 Task: Look for products in the category "Cider" with apple flavor only,
Action: Mouse moved to (820, 314)
Screenshot: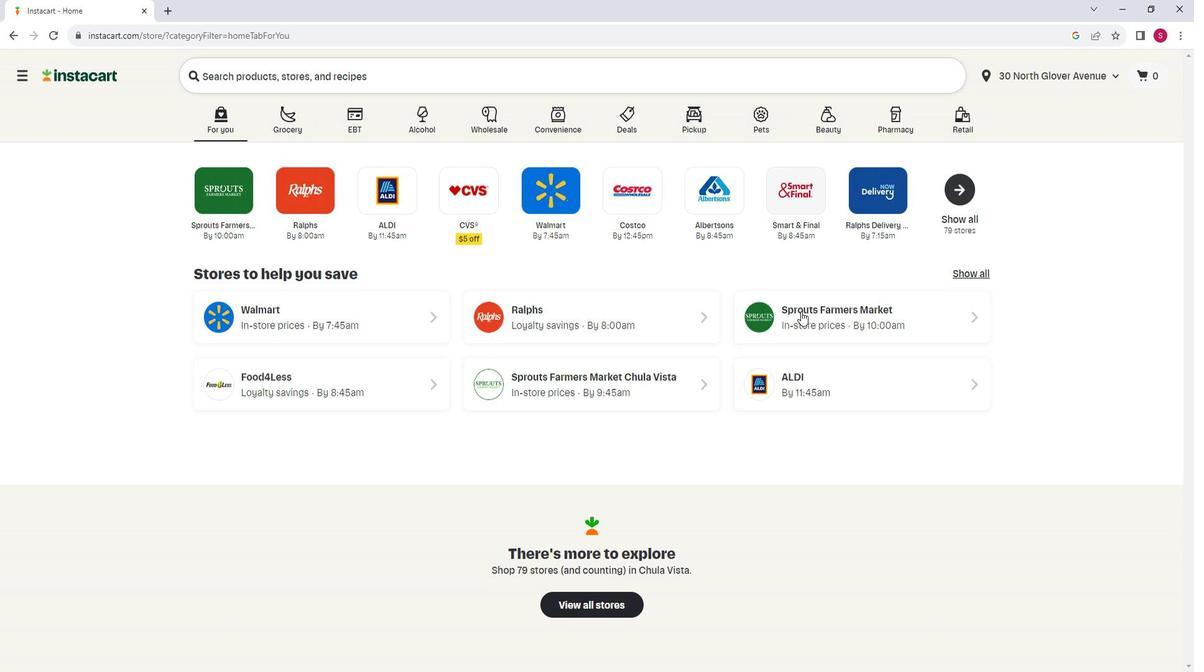 
Action: Mouse pressed left at (820, 314)
Screenshot: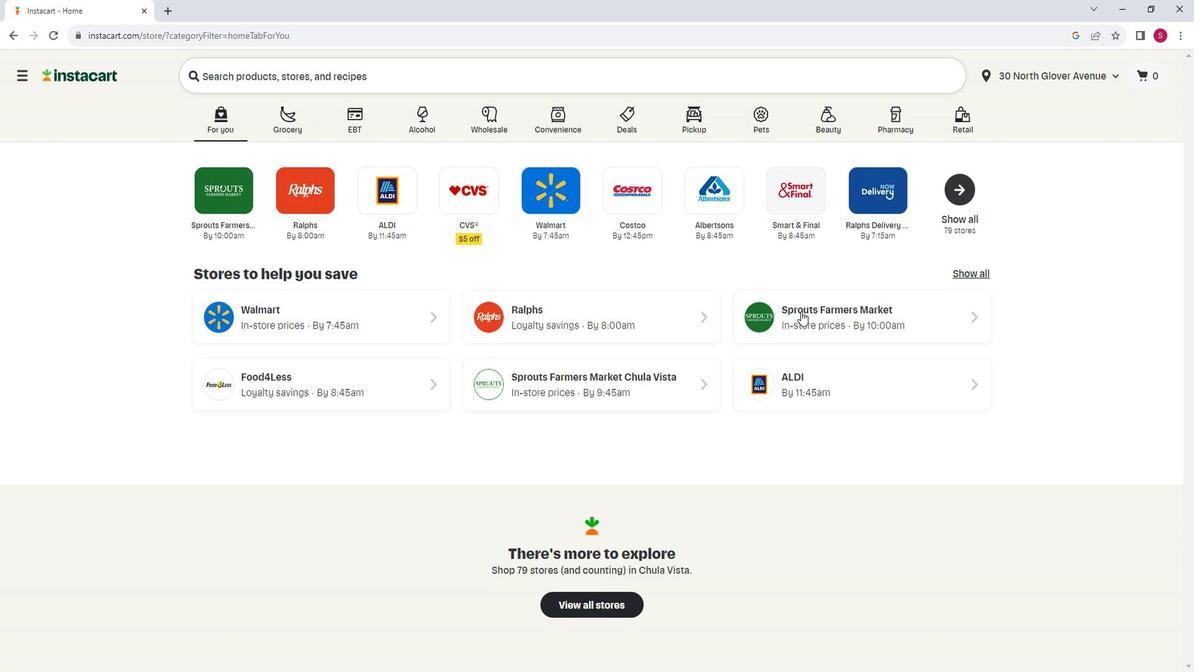 
Action: Mouse moved to (99, 466)
Screenshot: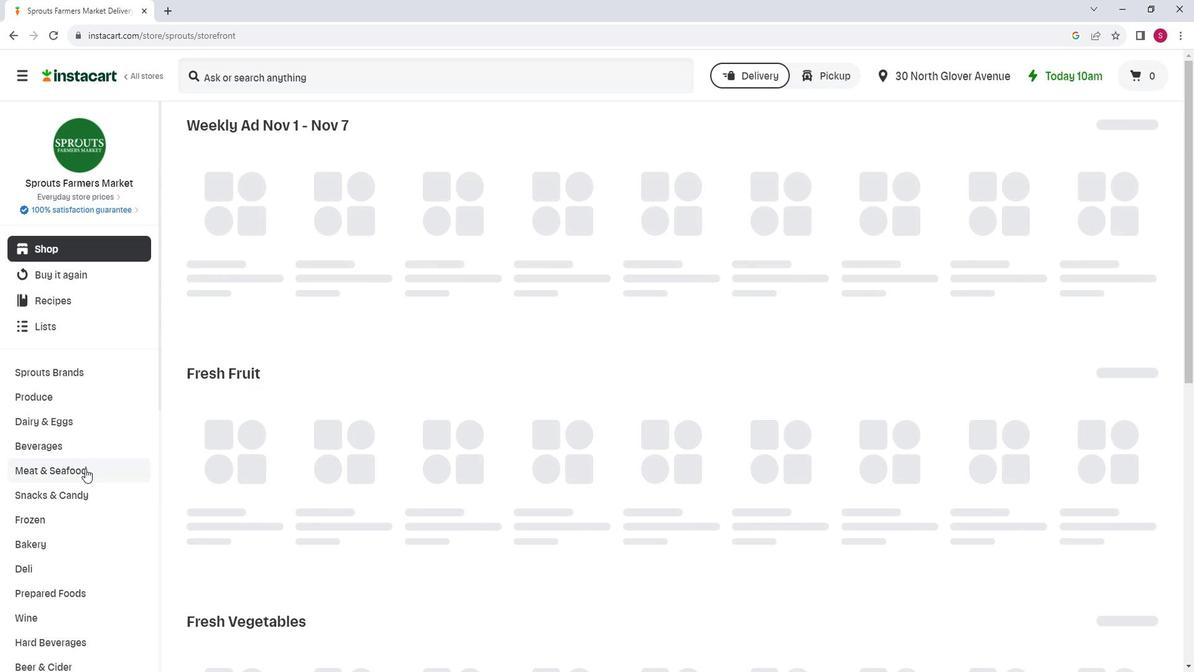 
Action: Mouse scrolled (99, 466) with delta (0, 0)
Screenshot: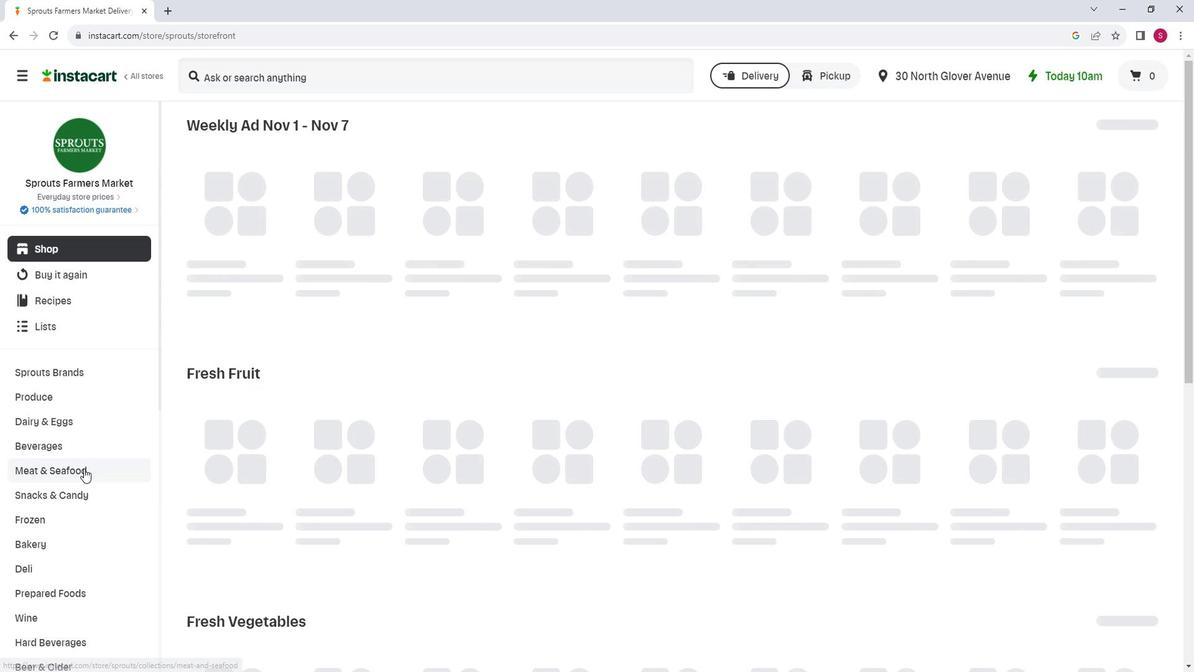 
Action: Mouse moved to (93, 594)
Screenshot: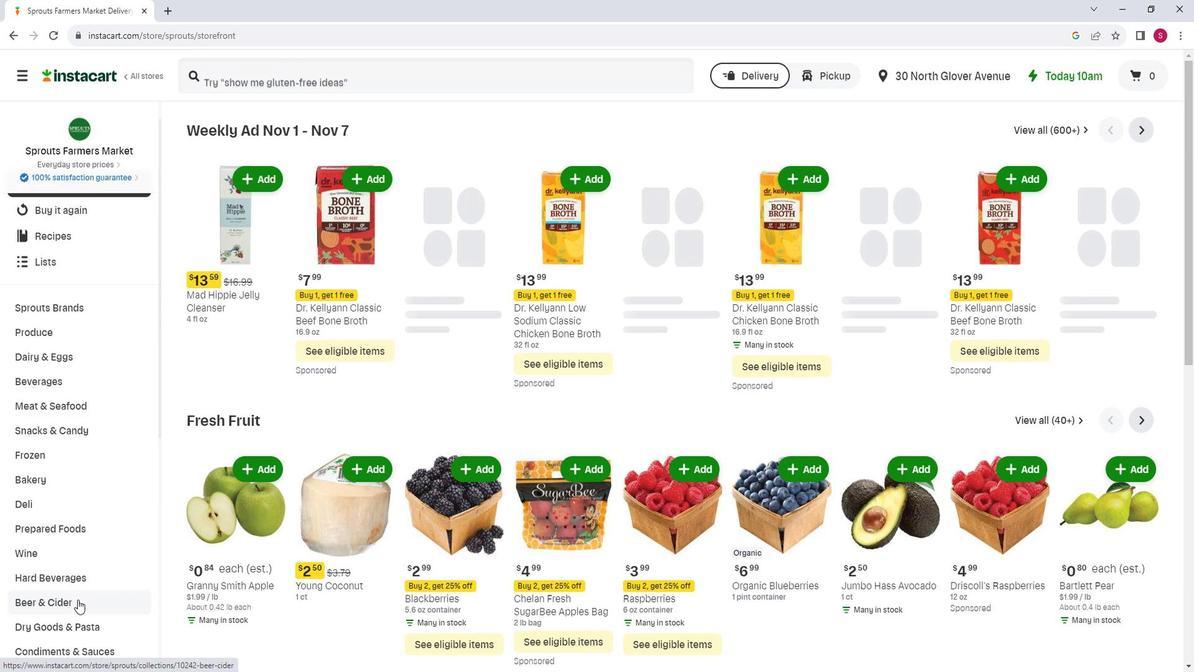 
Action: Mouse pressed left at (93, 594)
Screenshot: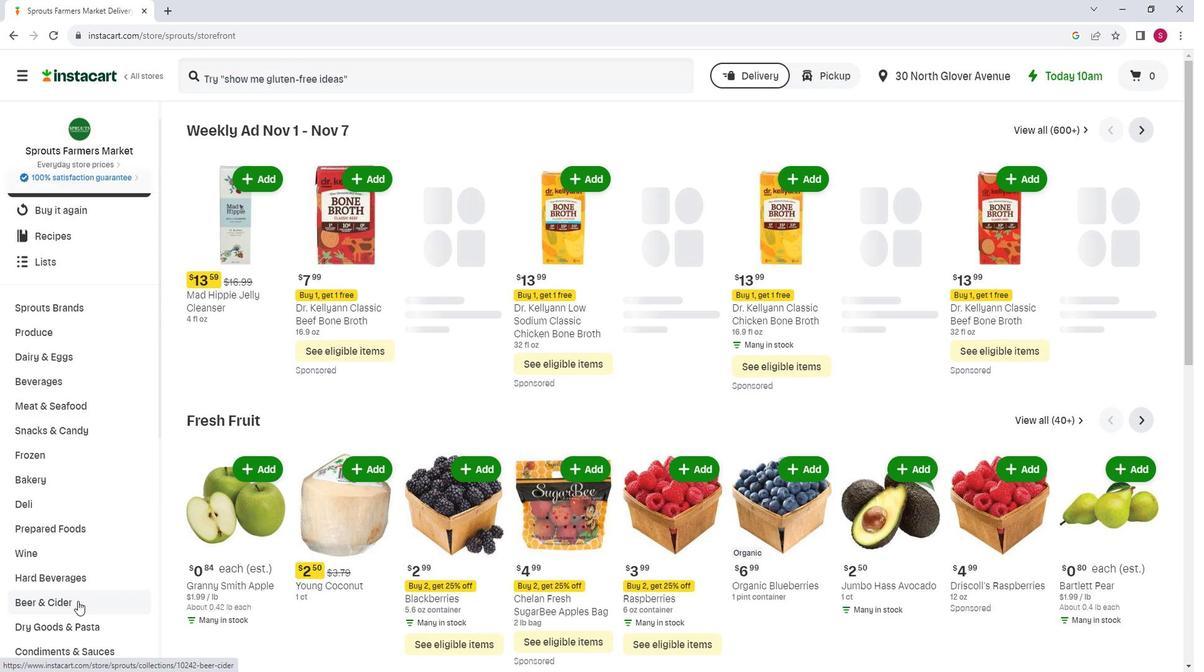 
Action: Mouse moved to (487, 166)
Screenshot: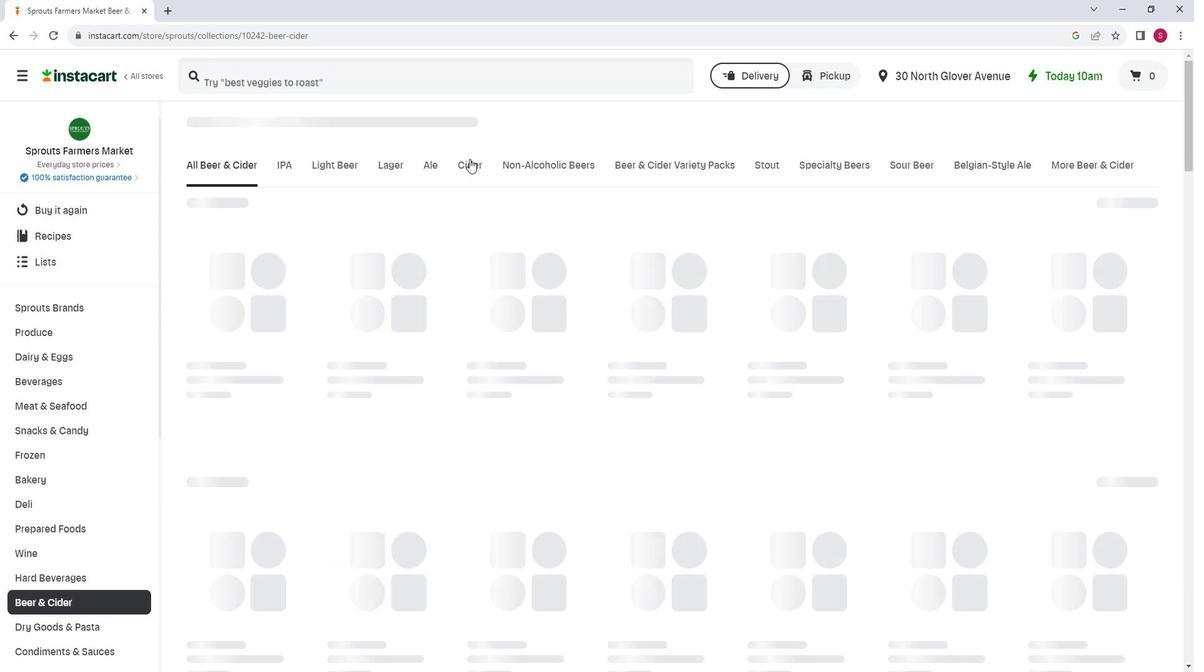 
Action: Mouse pressed left at (487, 166)
Screenshot: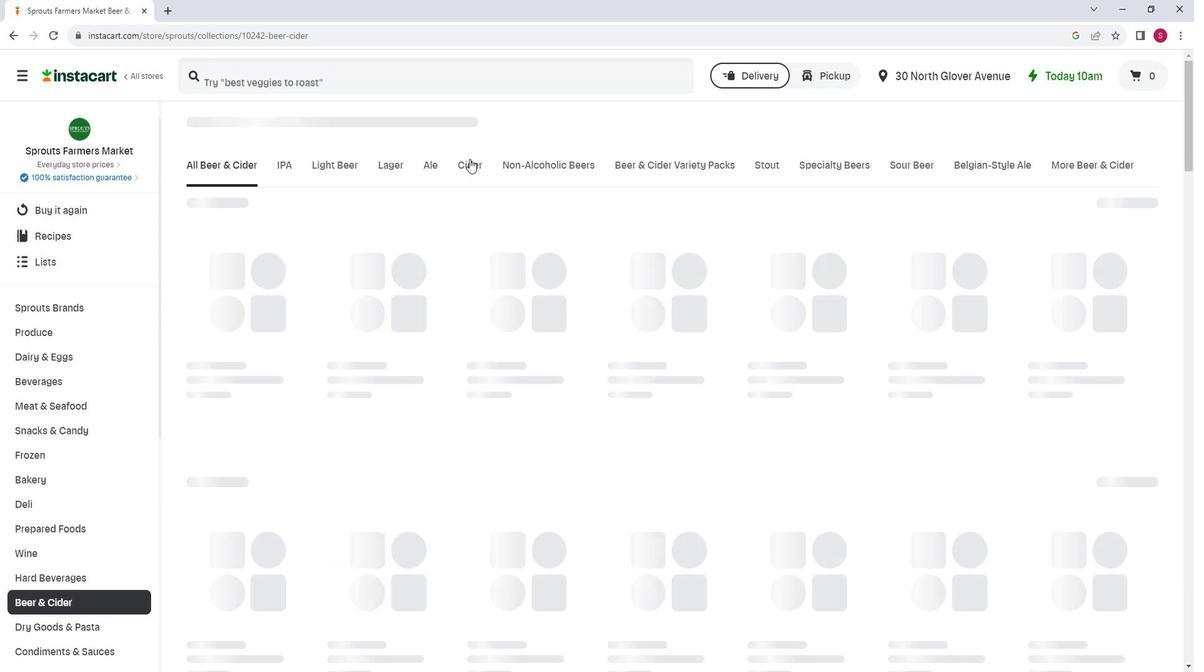 
Action: Mouse moved to (487, 174)
Screenshot: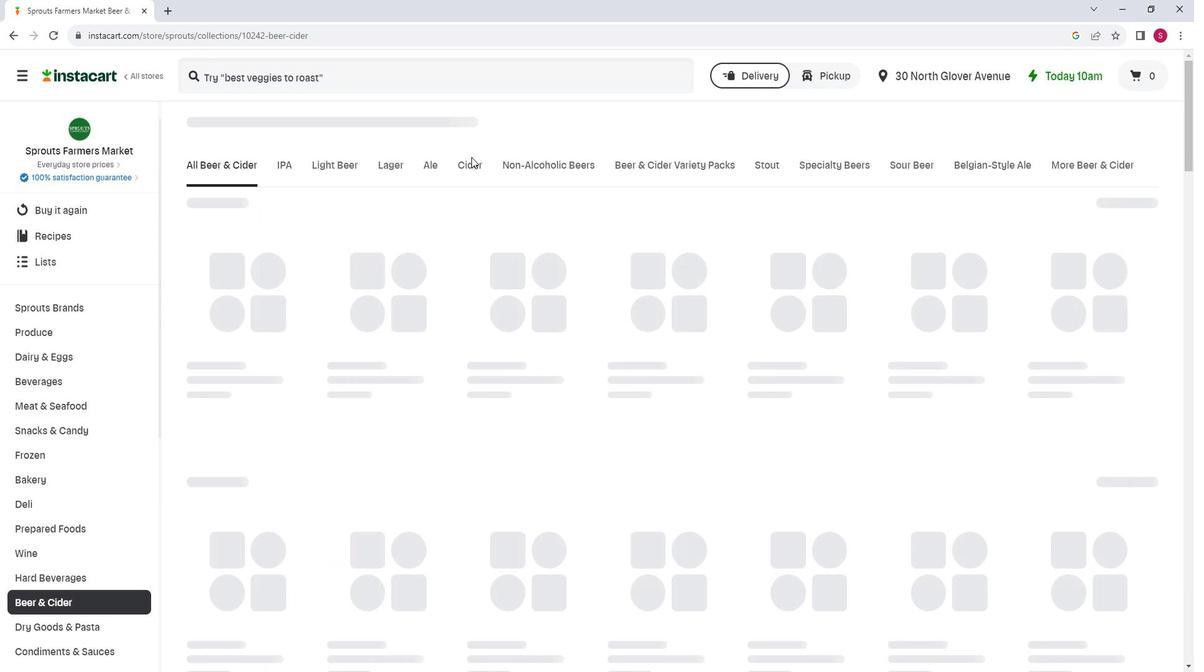 
Action: Mouse pressed left at (487, 174)
Screenshot: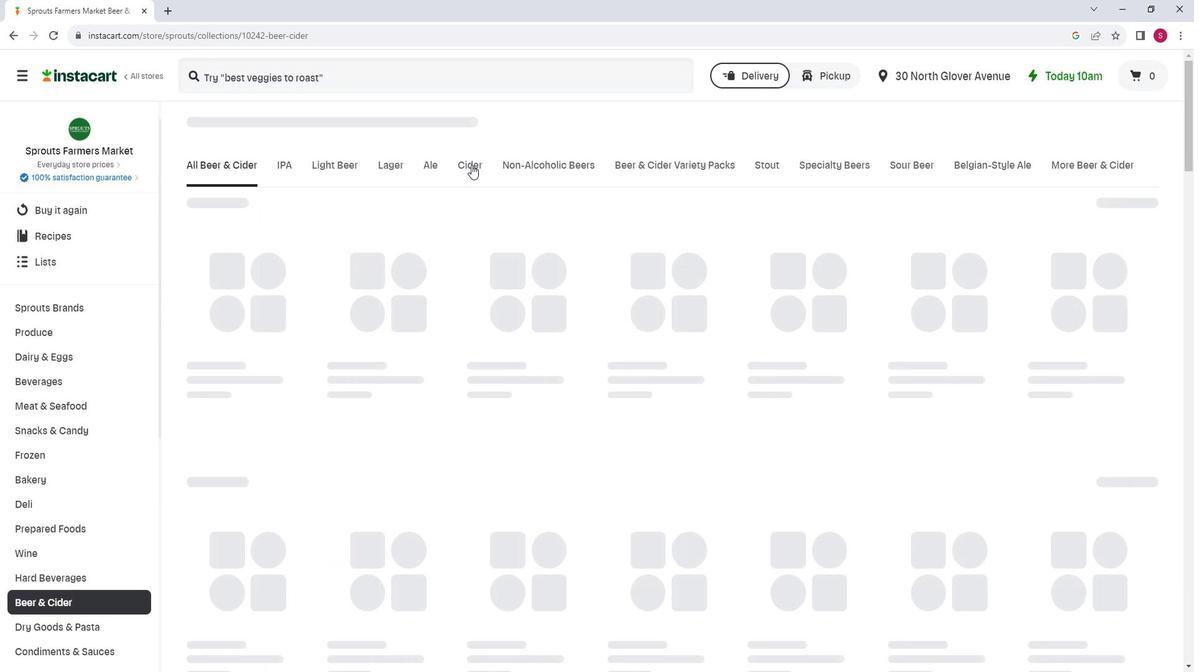 
Action: Mouse moved to (263, 216)
Screenshot: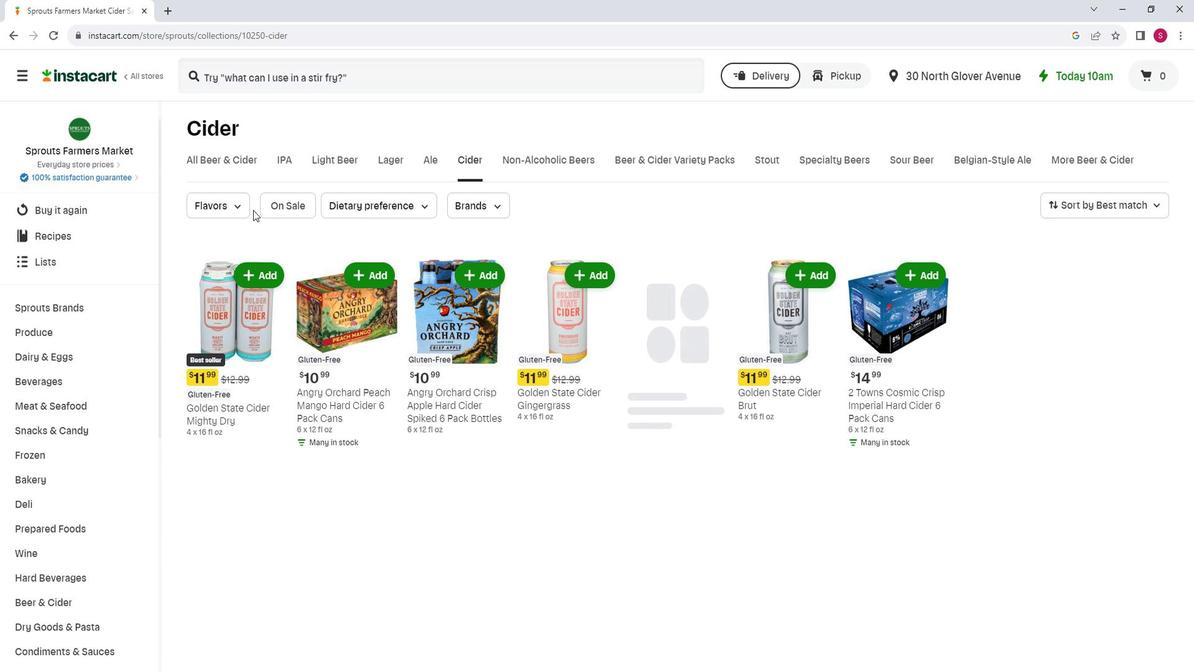 
Action: Mouse pressed left at (263, 216)
Screenshot: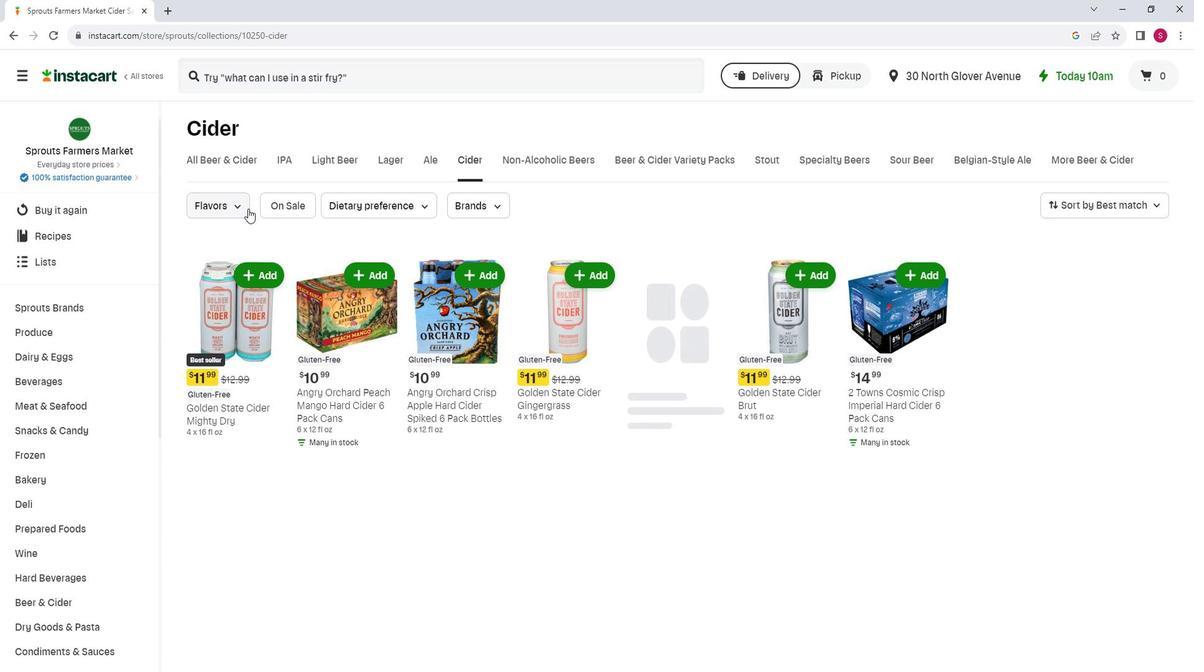 
Action: Mouse moved to (251, 245)
Screenshot: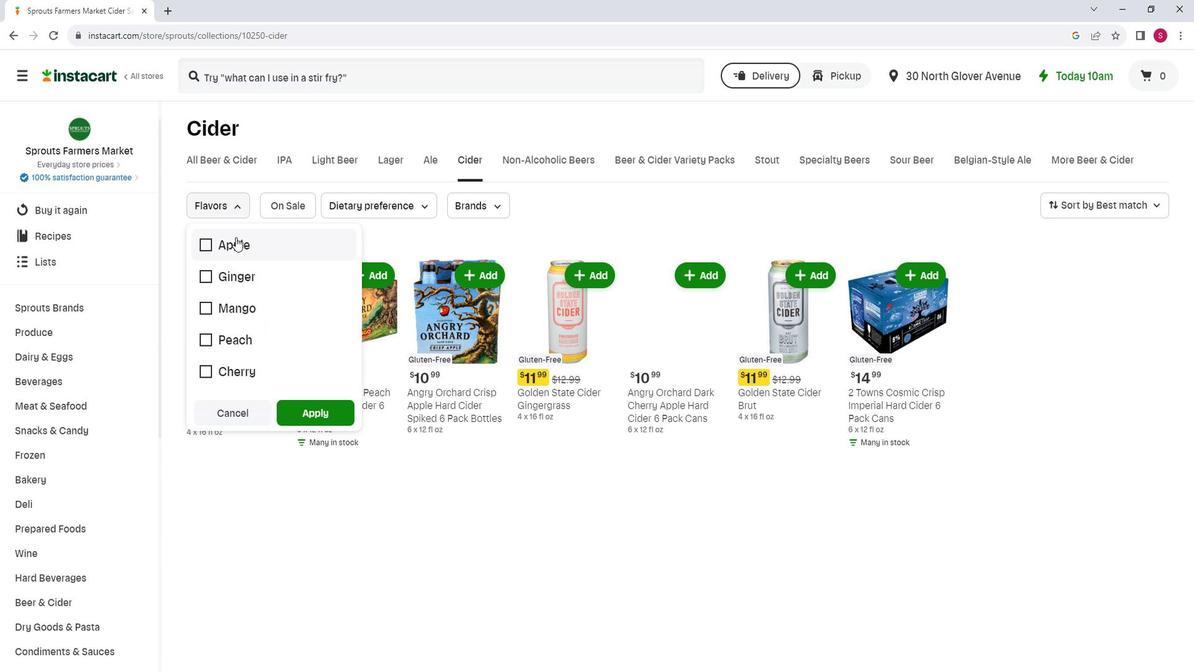 
Action: Mouse pressed left at (251, 245)
Screenshot: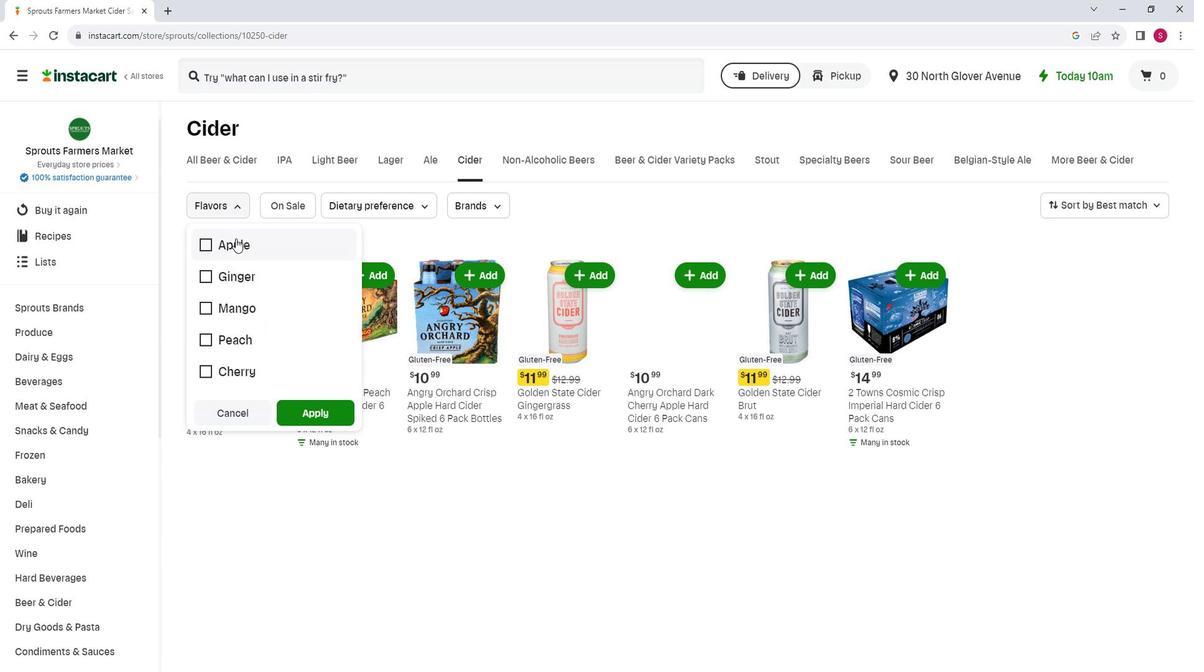 
Action: Mouse moved to (316, 413)
Screenshot: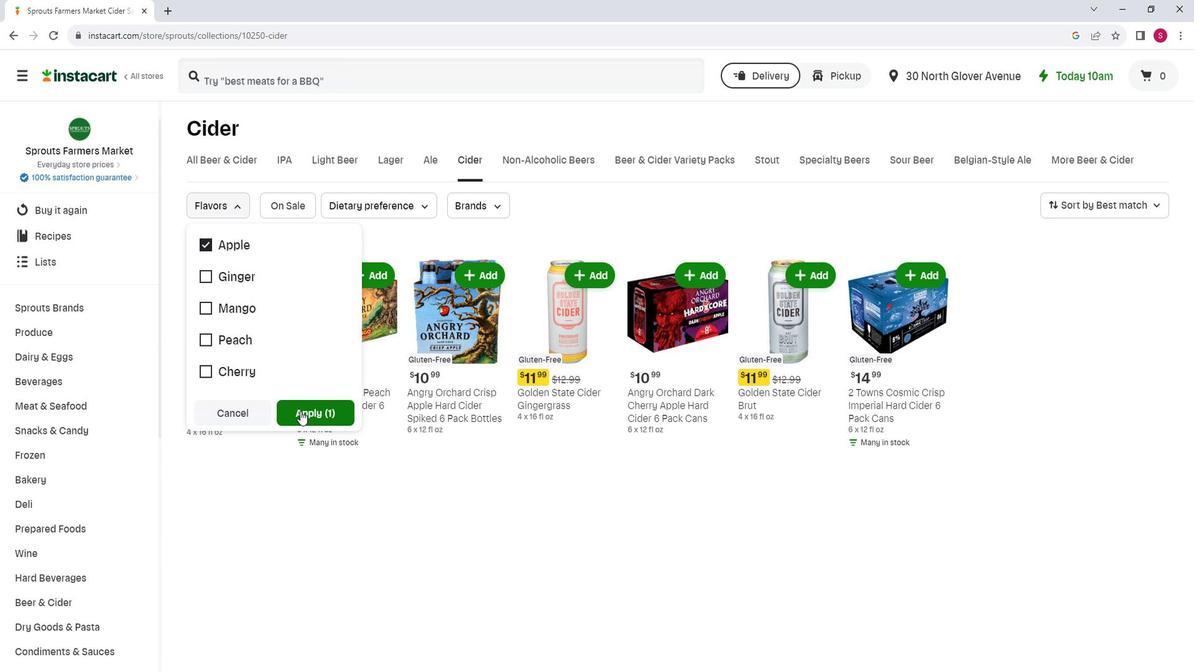 
Action: Mouse pressed left at (316, 413)
Screenshot: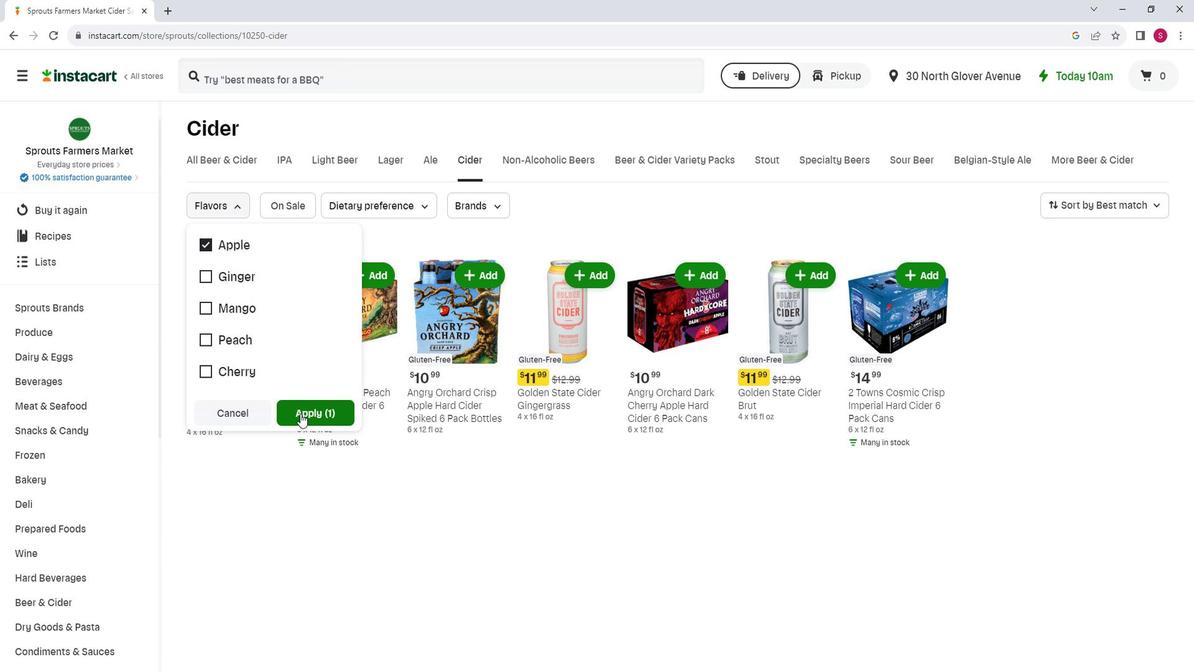 
Action: Mouse moved to (337, 462)
Screenshot: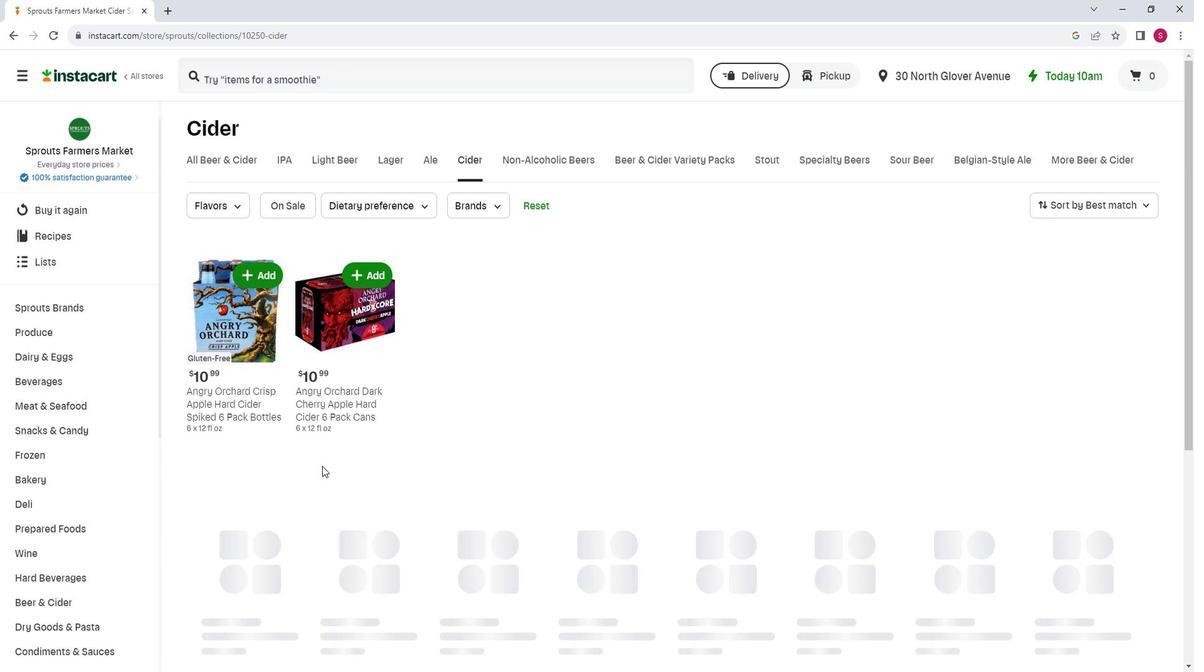 
